 Task: Add a condition where "Priority Greater than Urgent" in unsolved tickets in your groups.
Action: Mouse moved to (107, 415)
Screenshot: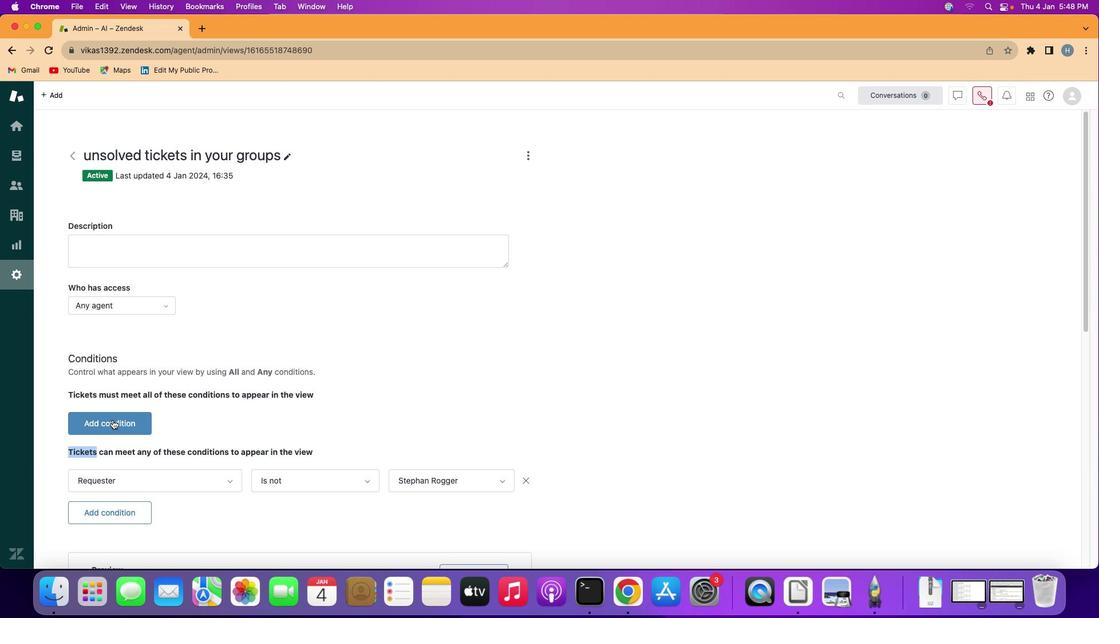 
Action: Mouse pressed left at (107, 415)
Screenshot: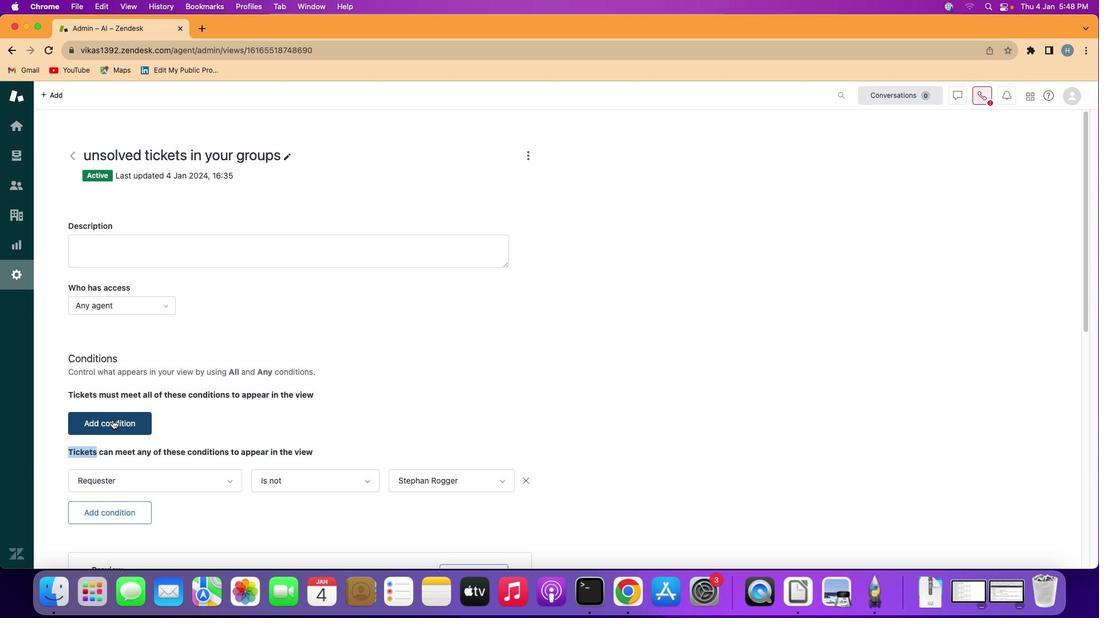 
Action: Mouse moved to (116, 420)
Screenshot: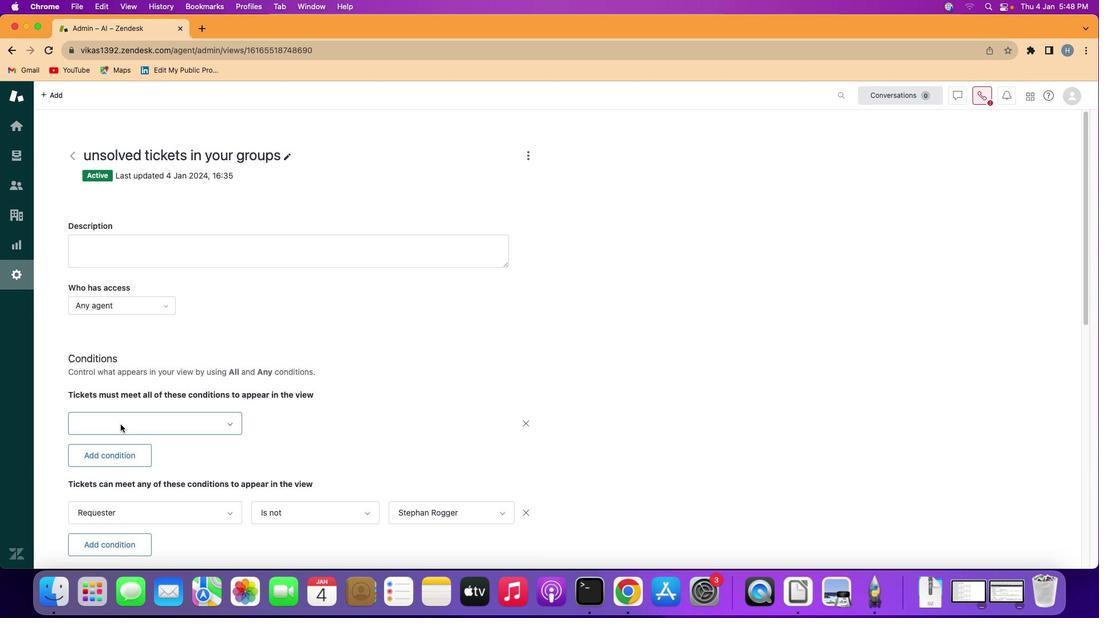 
Action: Mouse pressed left at (116, 420)
Screenshot: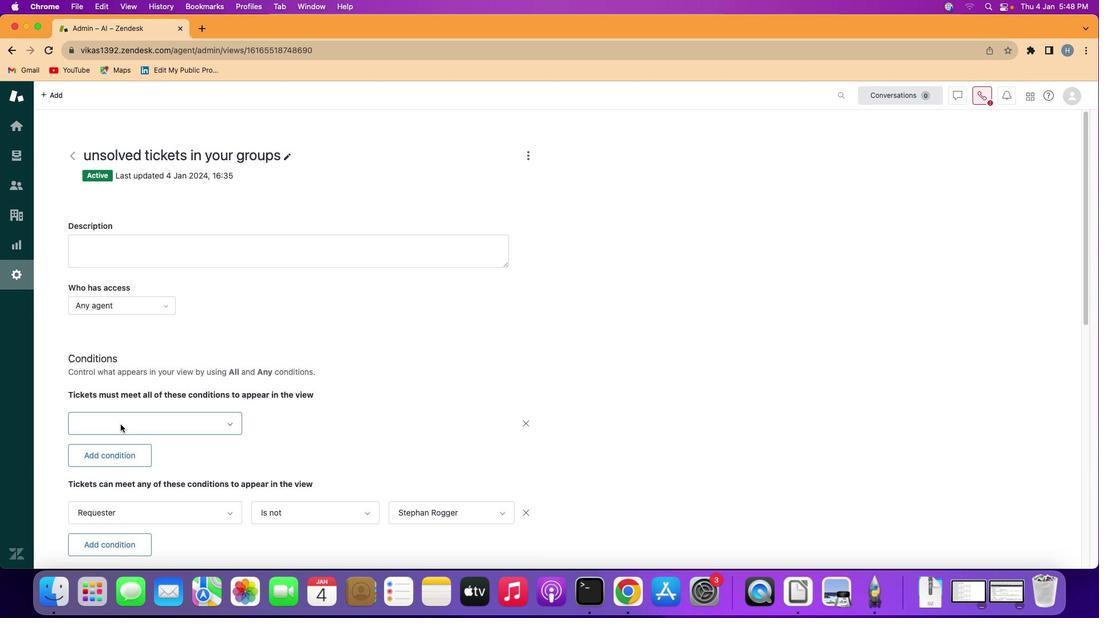
Action: Mouse moved to (155, 312)
Screenshot: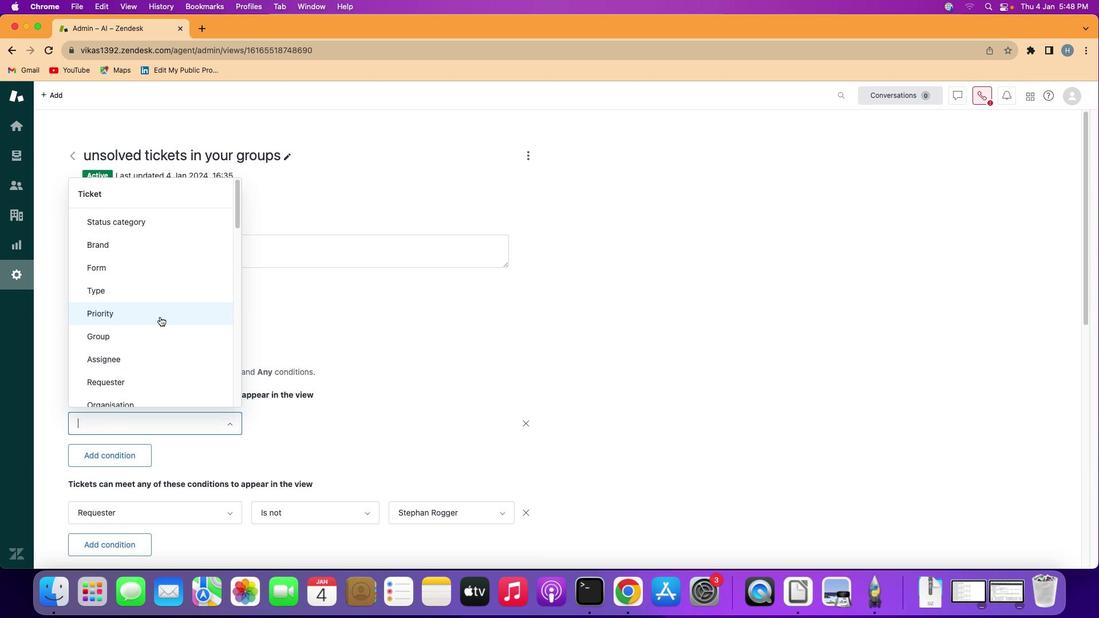 
Action: Mouse pressed left at (155, 312)
Screenshot: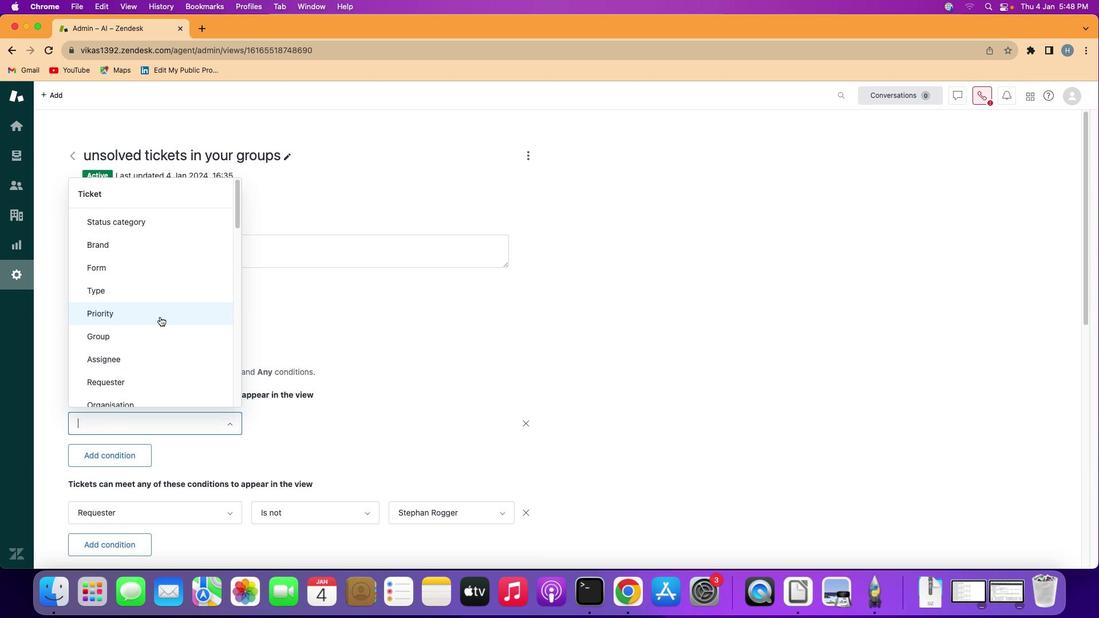 
Action: Mouse moved to (291, 426)
Screenshot: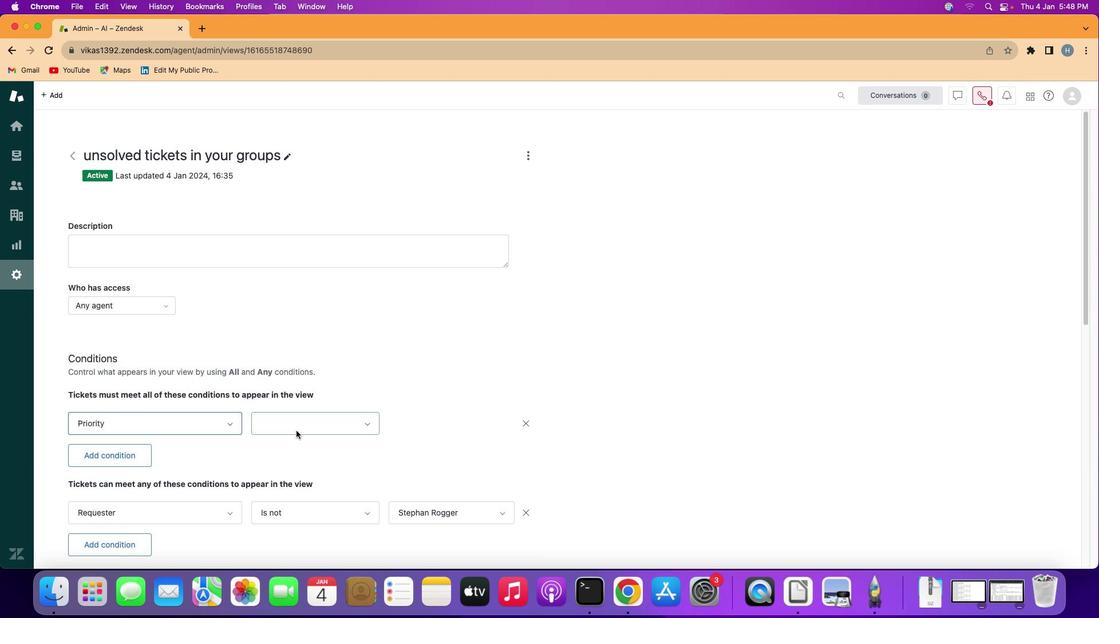
Action: Mouse pressed left at (291, 426)
Screenshot: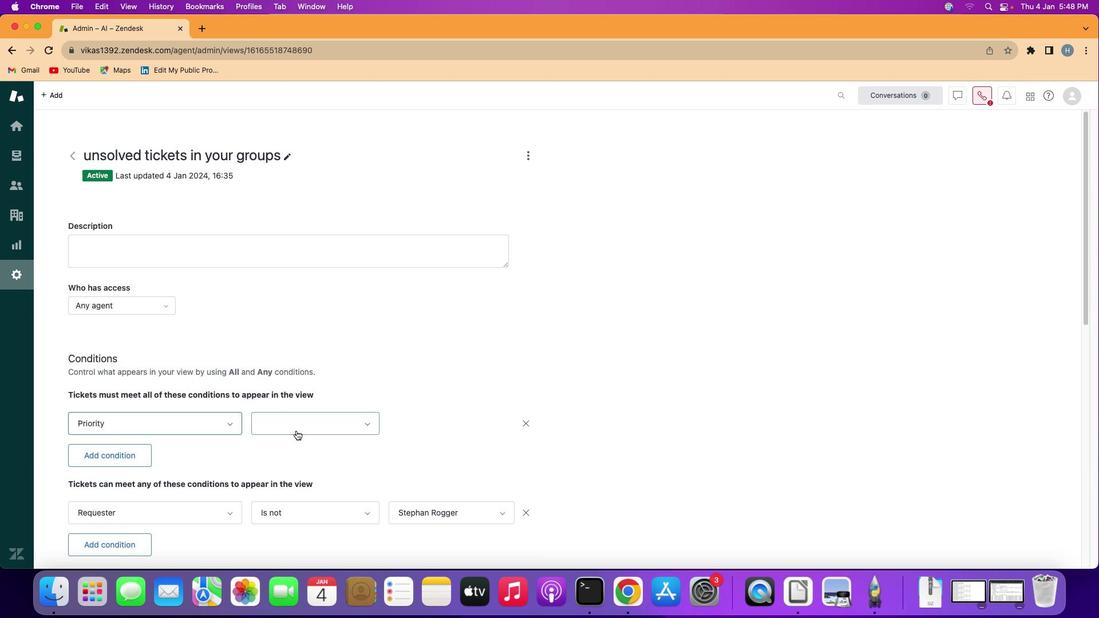 
Action: Mouse moved to (302, 511)
Screenshot: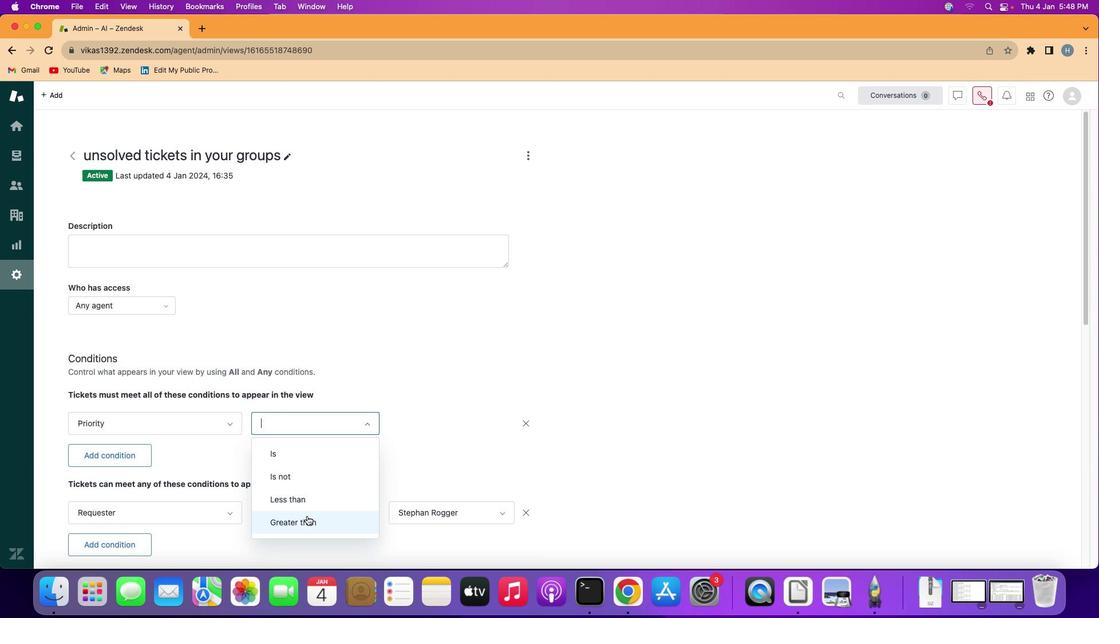 
Action: Mouse pressed left at (302, 511)
Screenshot: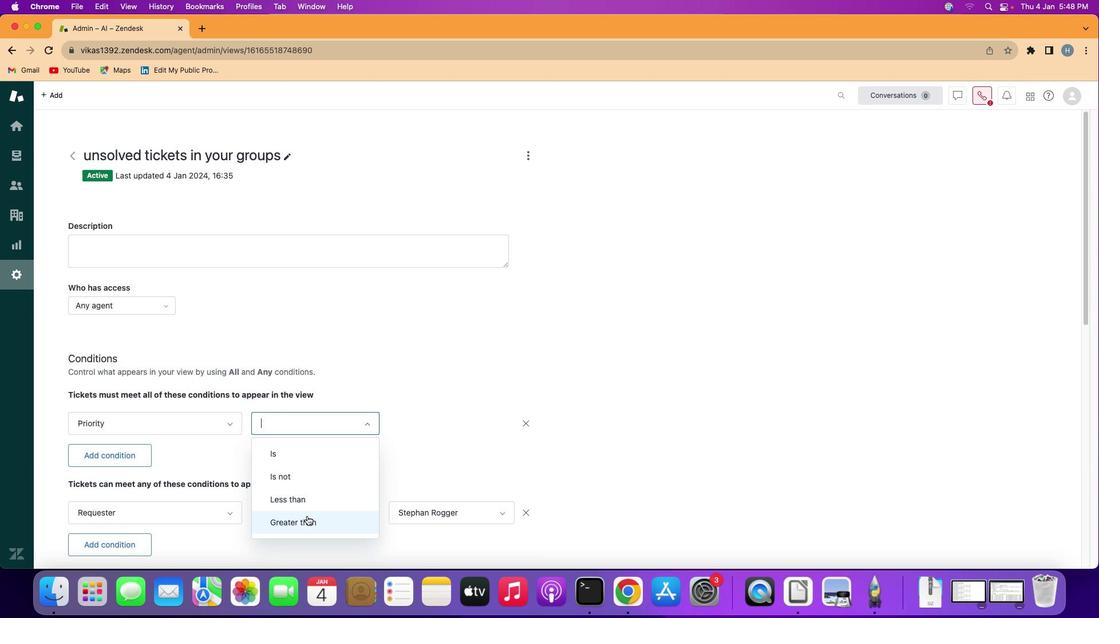 
Action: Mouse moved to (452, 421)
Screenshot: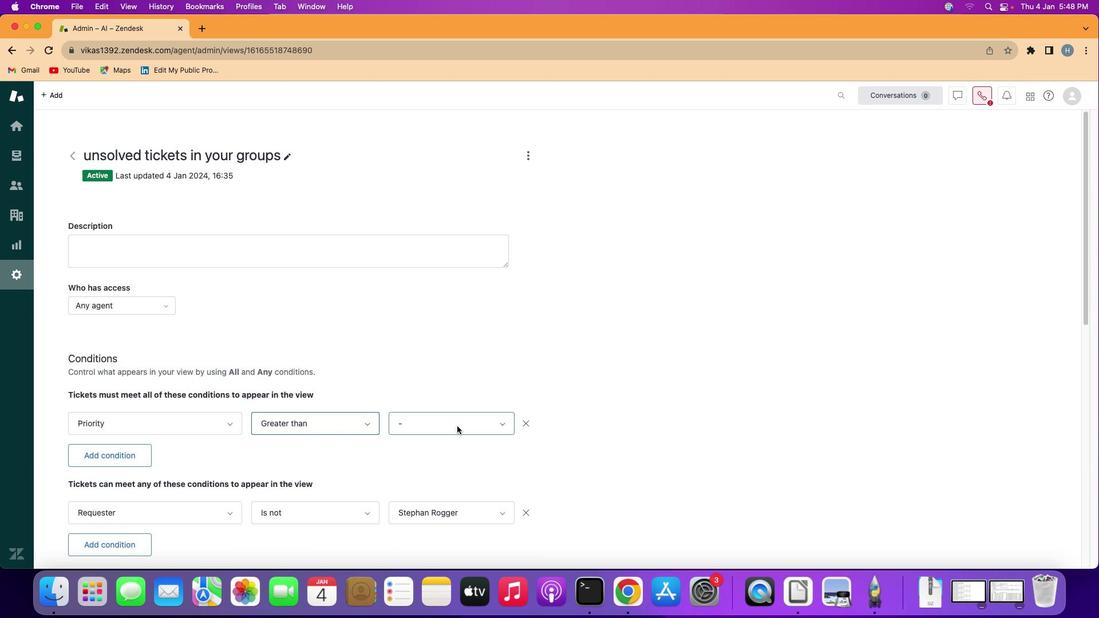 
Action: Mouse pressed left at (452, 421)
Screenshot: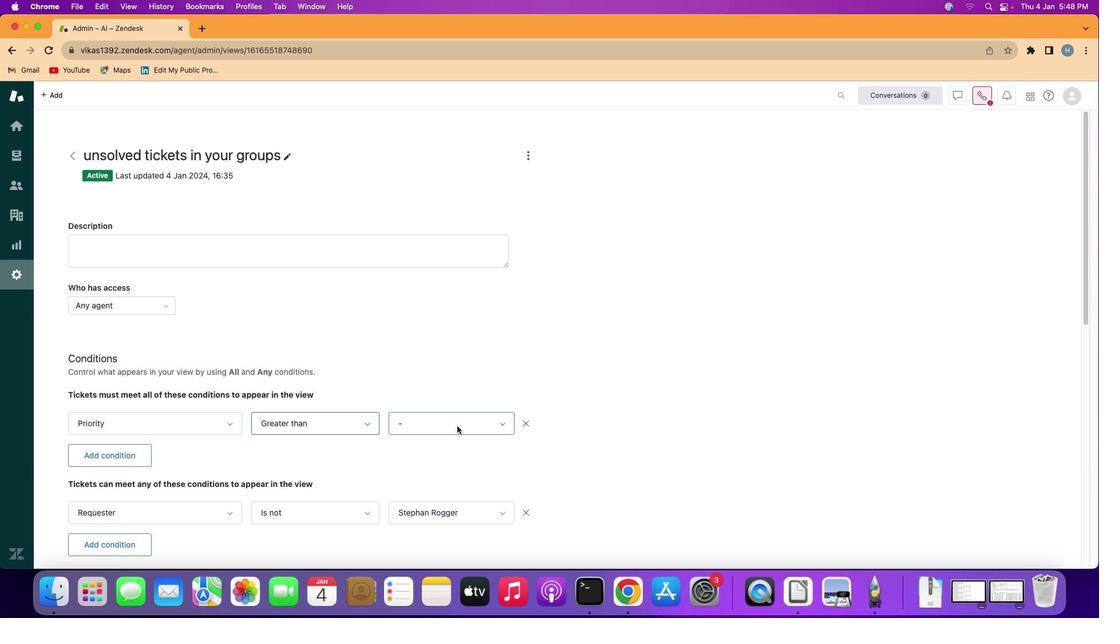 
Action: Mouse moved to (435, 540)
Screenshot: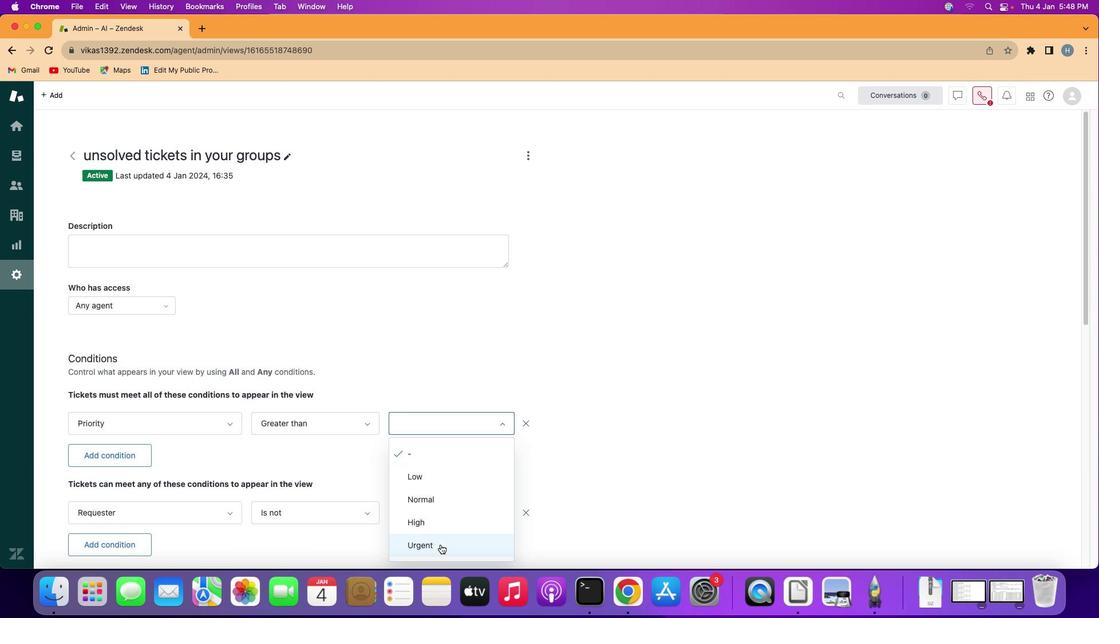 
Action: Mouse pressed left at (435, 540)
Screenshot: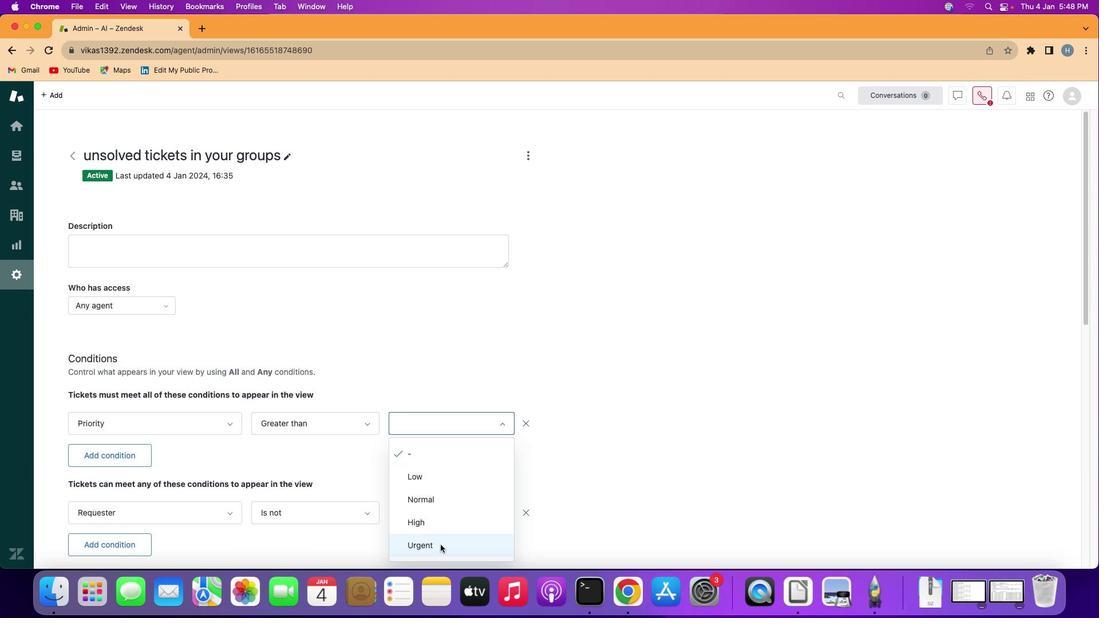 
Action: Mouse moved to (546, 421)
Screenshot: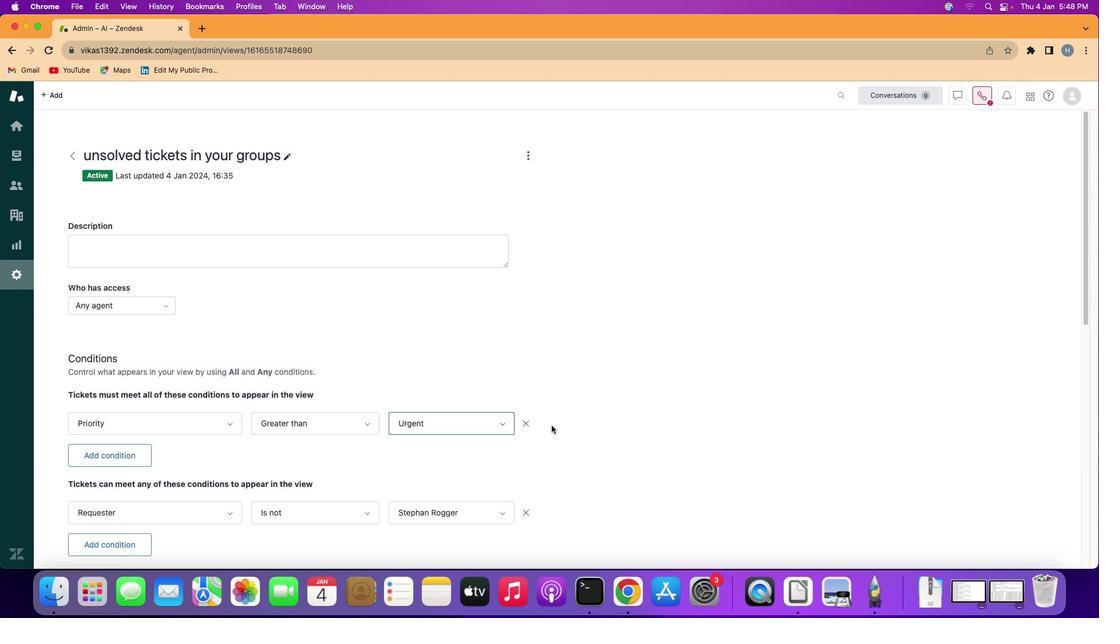 
